 Task: Log work in the project TransformWorks for the issue 'User interface not responsive on mobile devices' spent time as '2w 6d 13h 3m' and remaining time as '2w 2d 19h 20m' and move to top of backlog. Now add the issue to the epic 'IT service desk optimization'.
Action: Mouse moved to (725, 434)
Screenshot: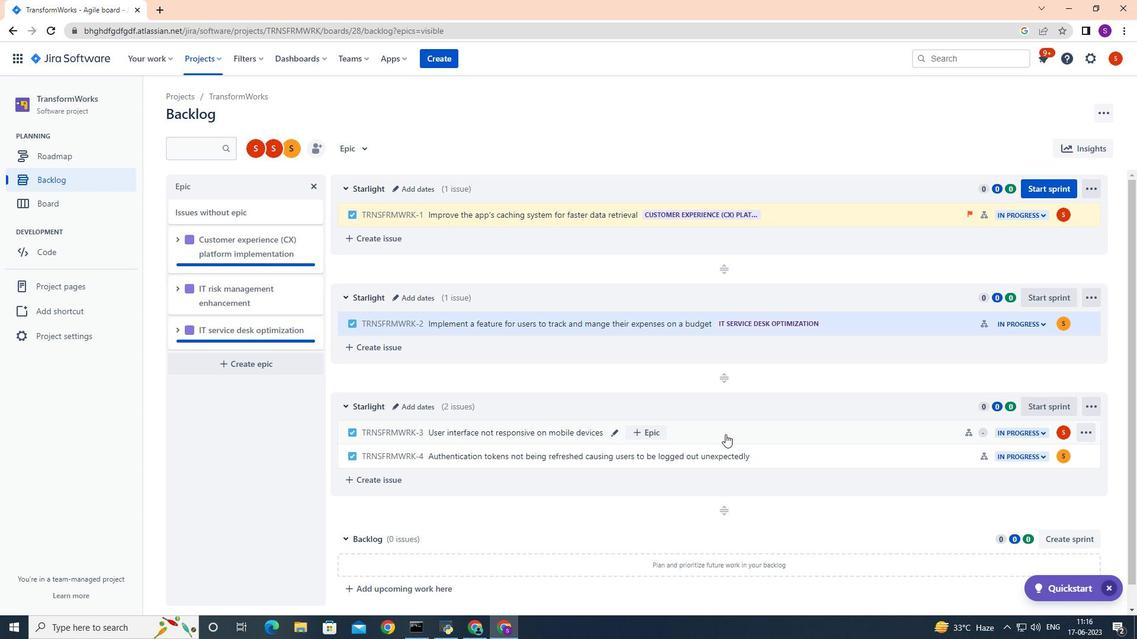 
Action: Mouse pressed left at (725, 434)
Screenshot: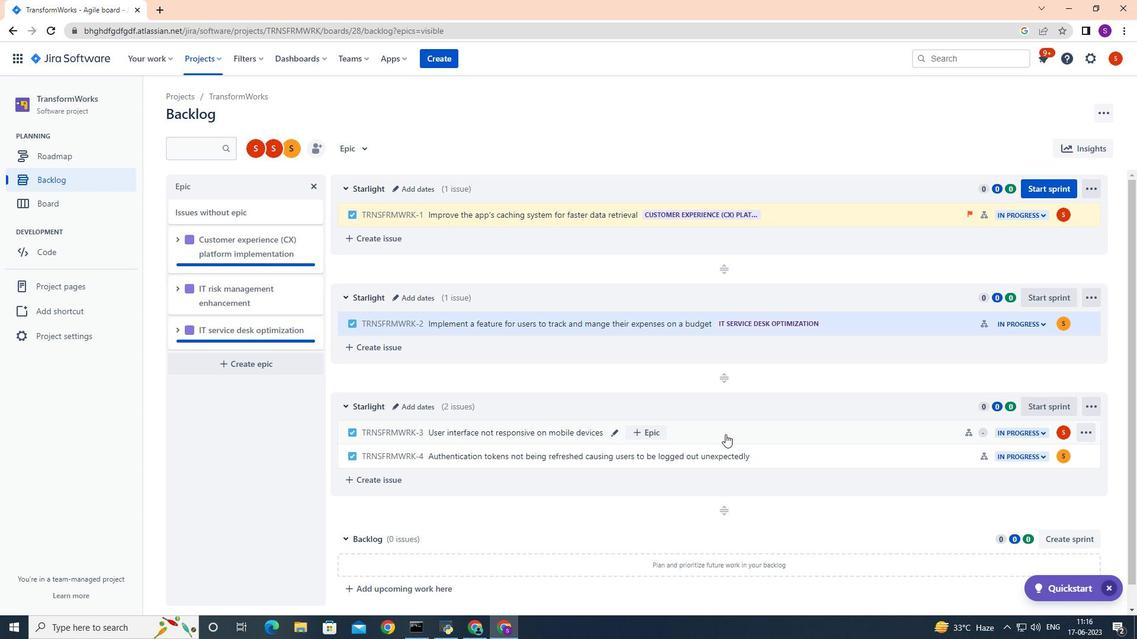 
Action: Mouse moved to (1102, 181)
Screenshot: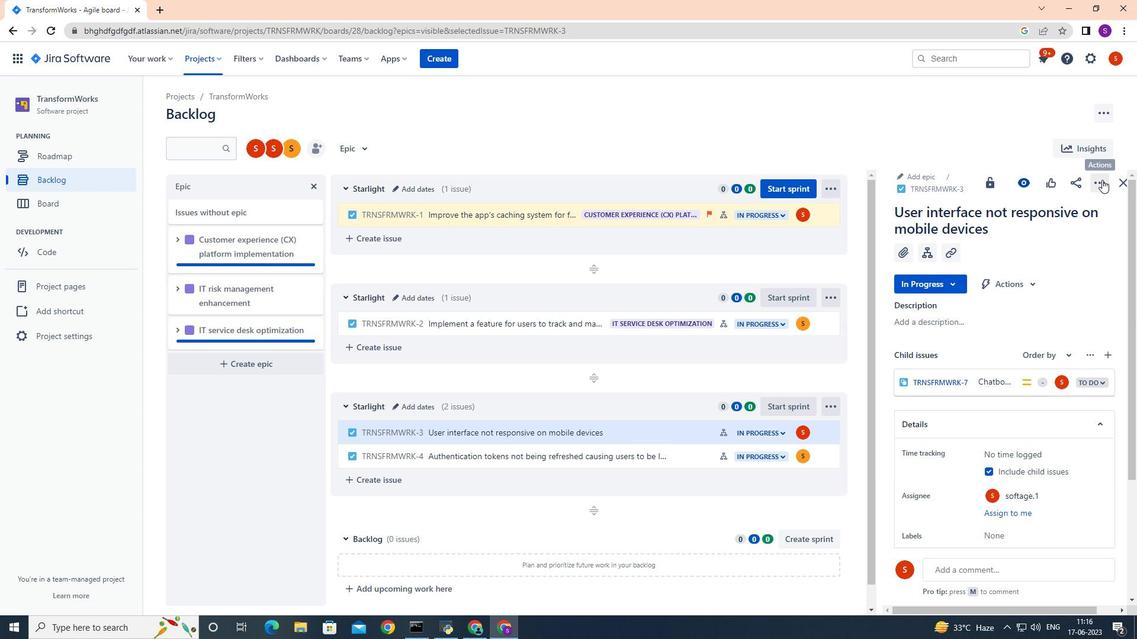 
Action: Mouse pressed left at (1102, 181)
Screenshot: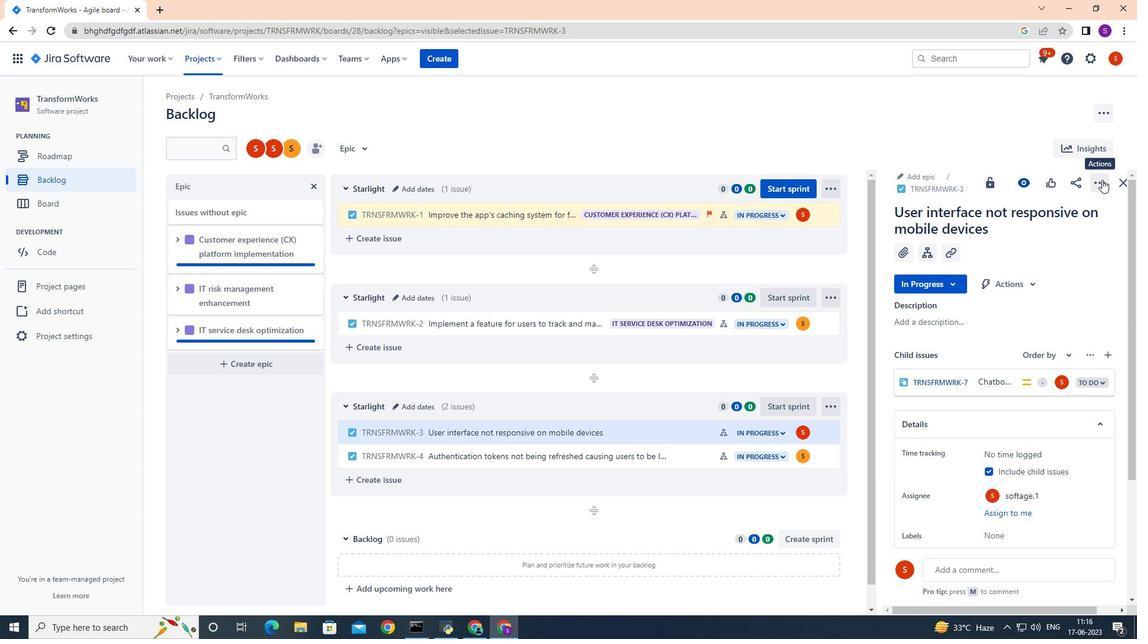 
Action: Mouse moved to (1071, 216)
Screenshot: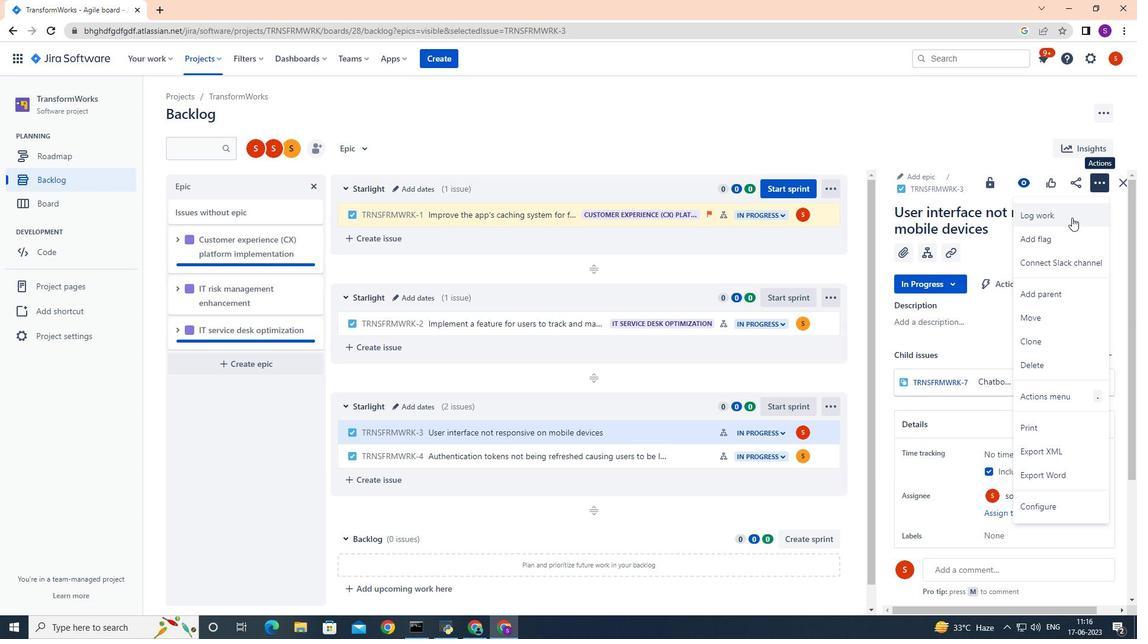 
Action: Mouse pressed left at (1071, 216)
Screenshot: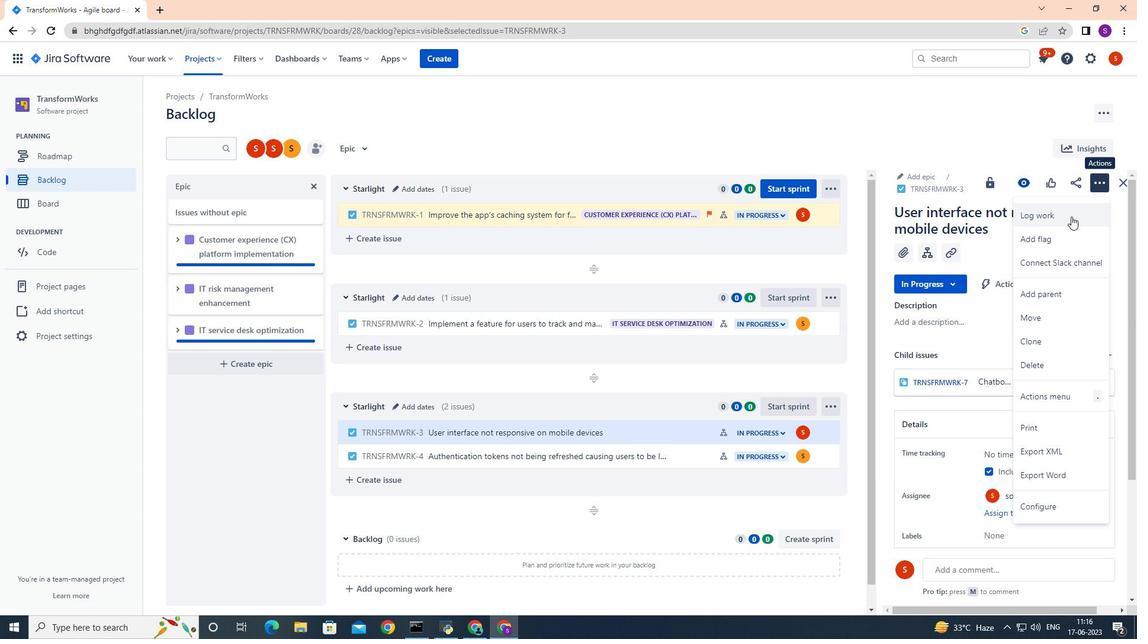 
Action: Mouse moved to (1067, 215)
Screenshot: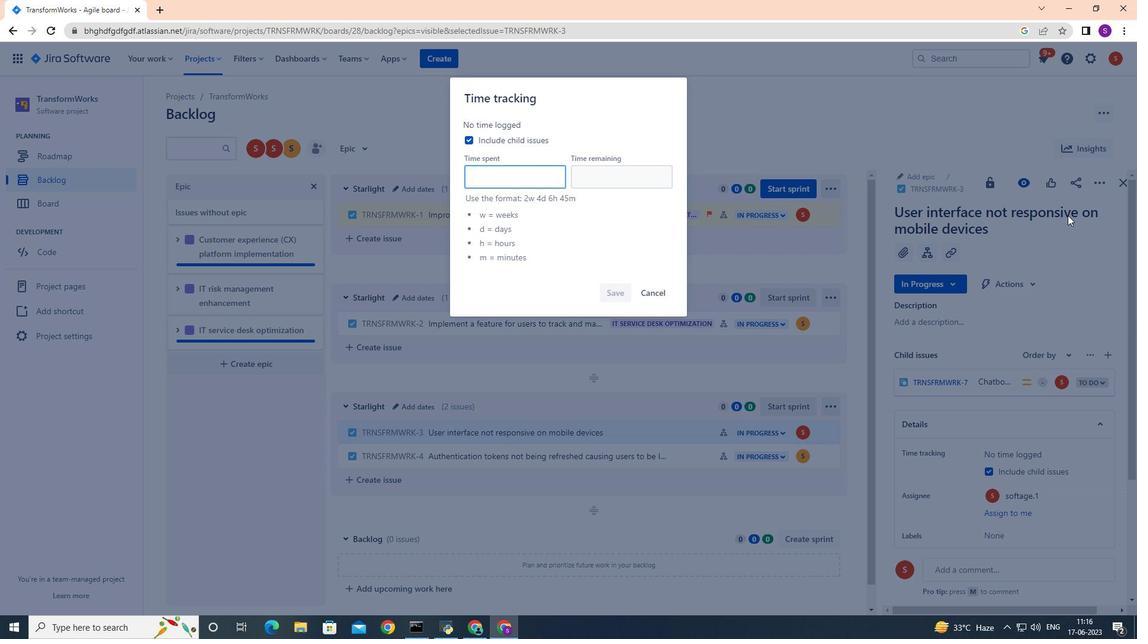 
Action: Key pressed 2w<Key.space>6d<Key.space>12<Key.backspace>3h<Key.space>3m
Screenshot: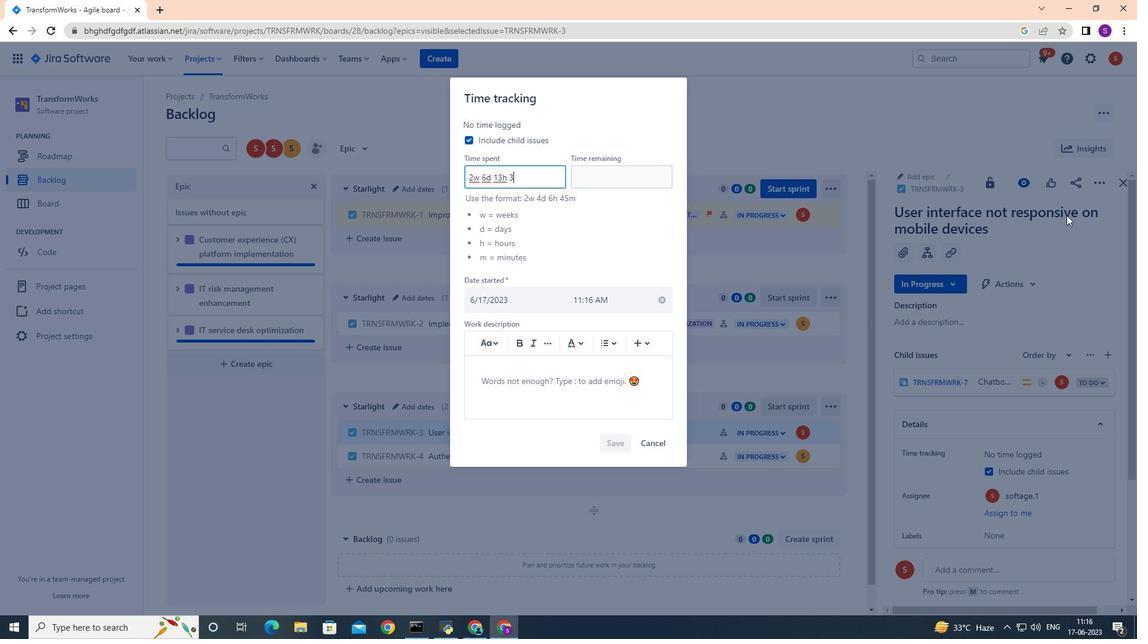 
Action: Mouse moved to (583, 178)
Screenshot: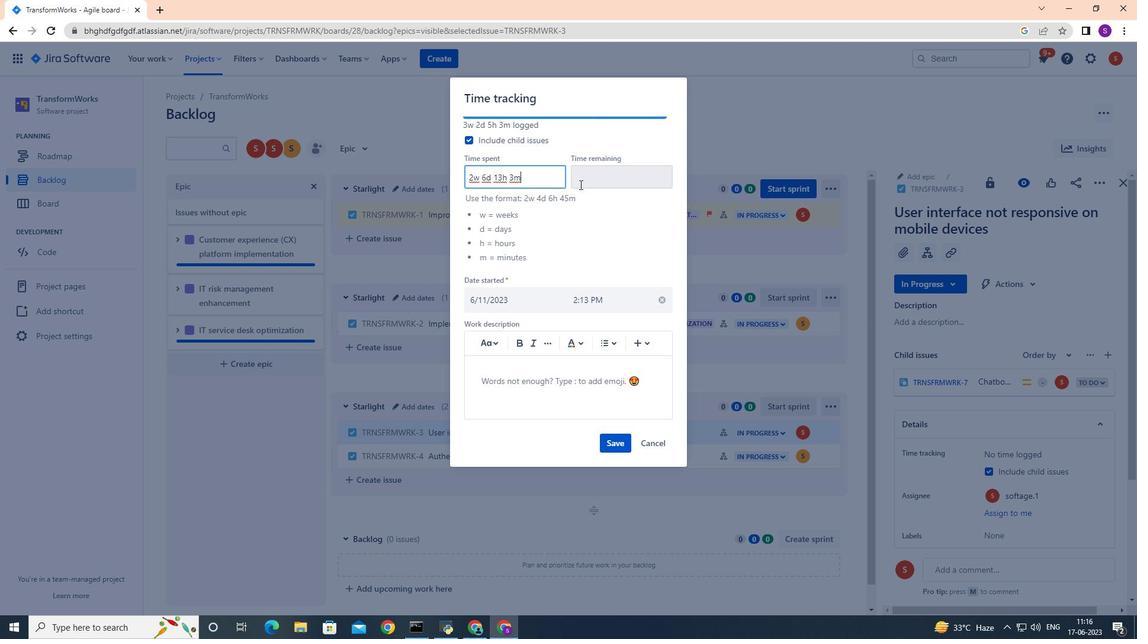 
Action: Mouse pressed left at (583, 178)
Screenshot: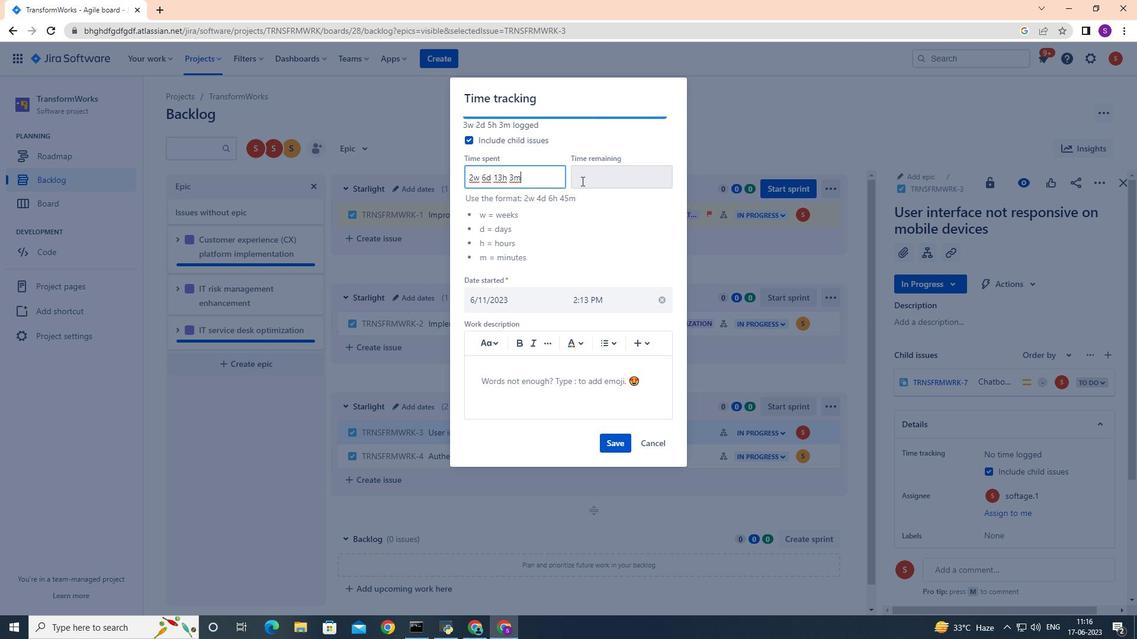 
Action: Mouse moved to (584, 177)
Screenshot: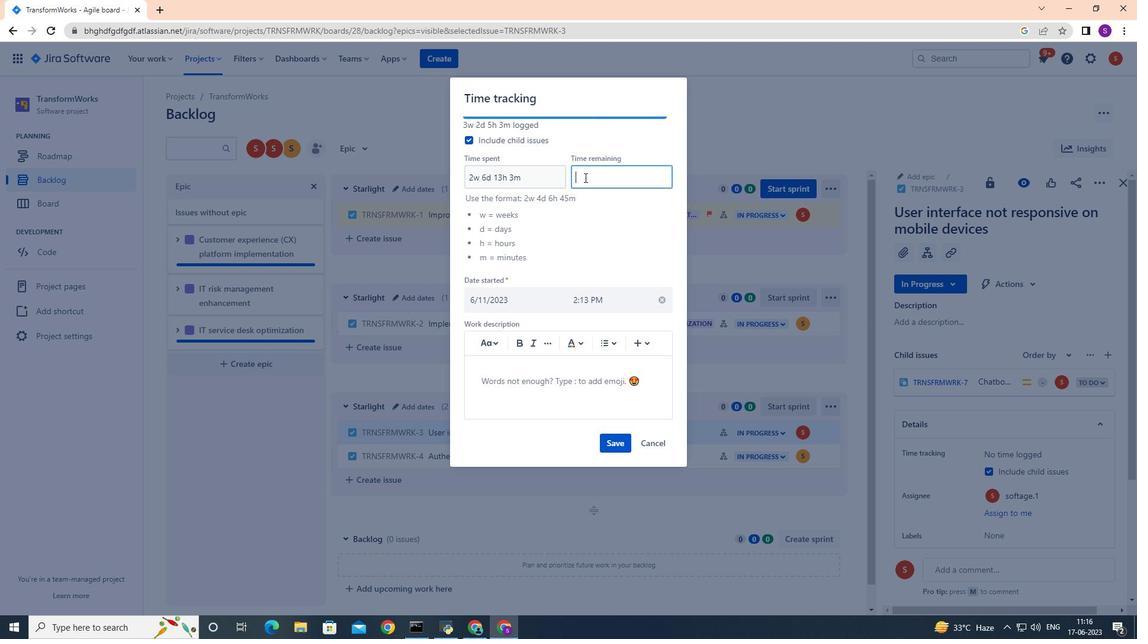 
Action: Key pressed 2w<Key.space>2d<Key.space>19h<Key.space>20m
Screenshot: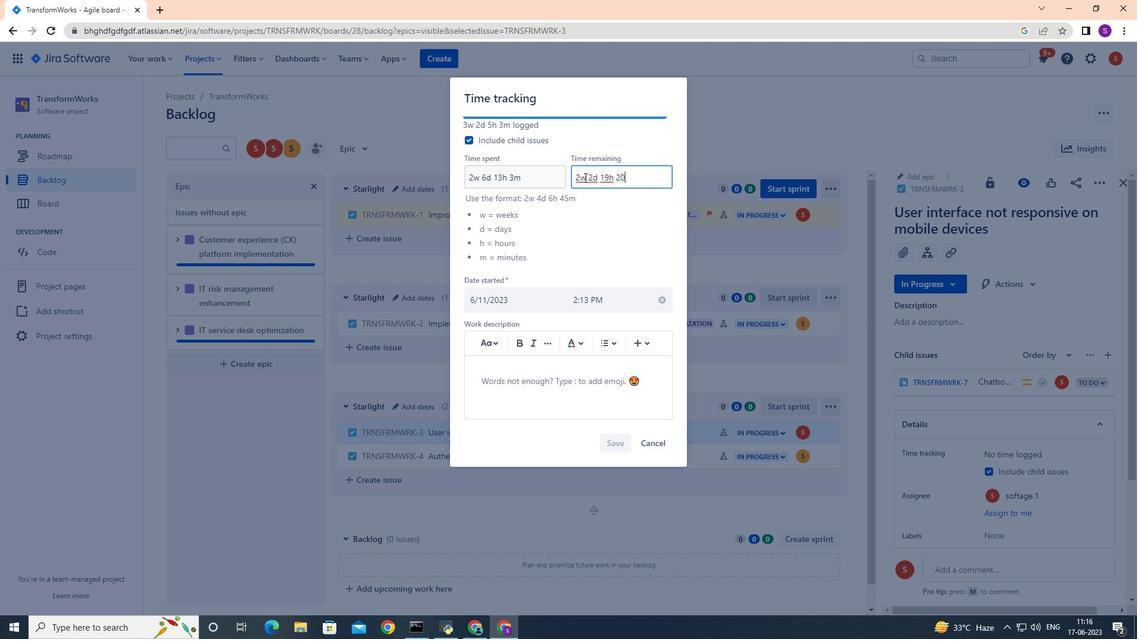 
Action: Mouse moved to (614, 436)
Screenshot: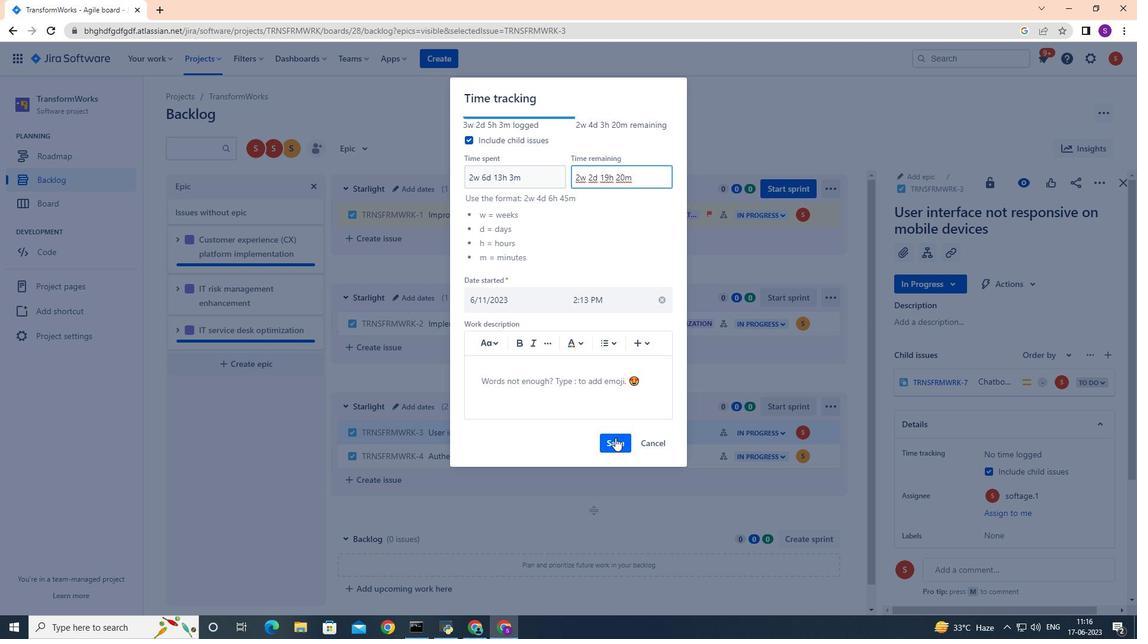 
Action: Mouse pressed left at (614, 436)
Screenshot: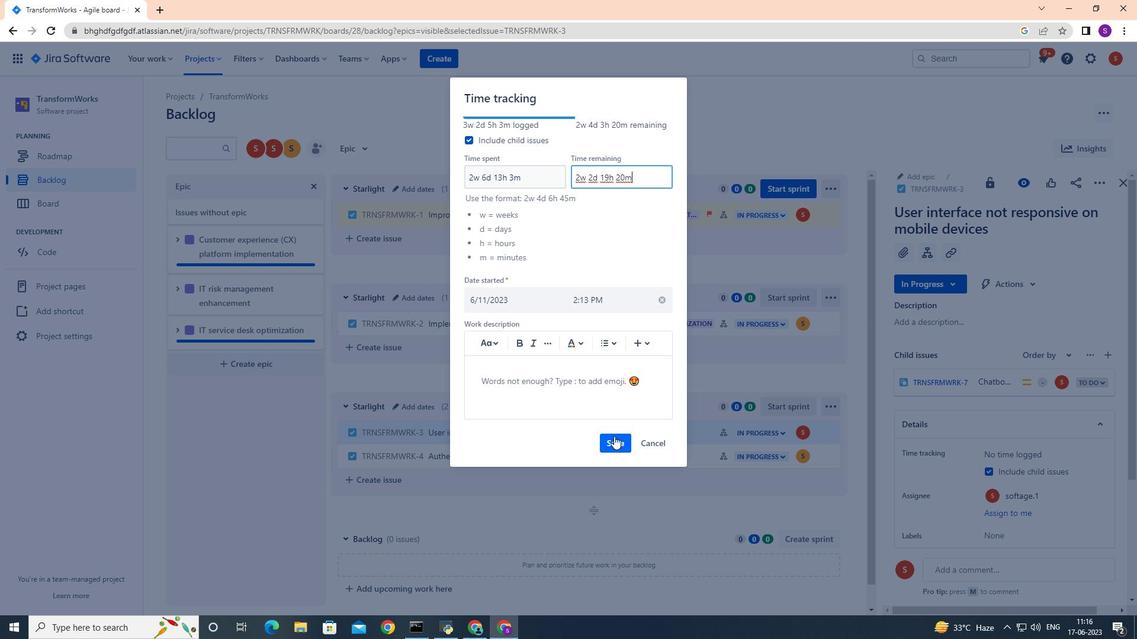 
Action: Mouse moved to (823, 435)
Screenshot: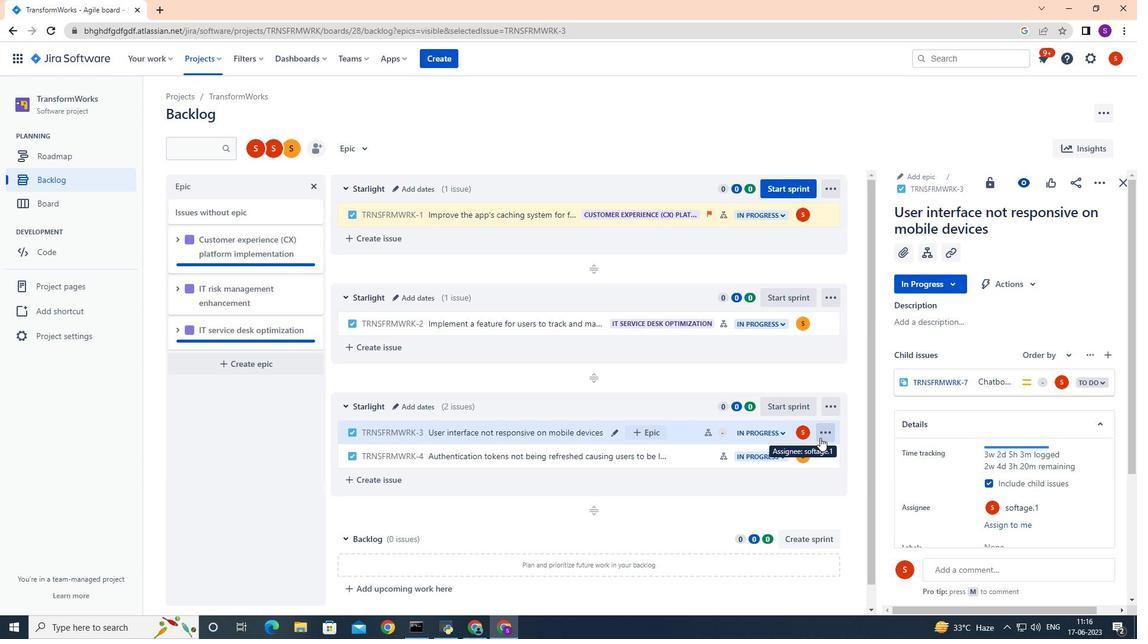 
Action: Mouse pressed left at (823, 435)
Screenshot: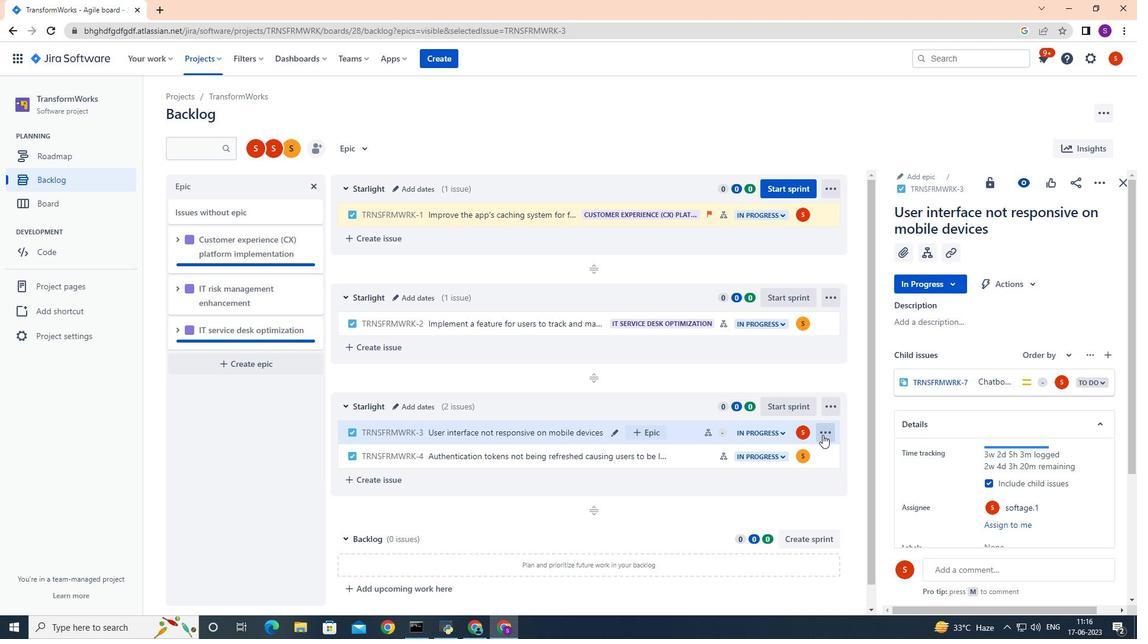 
Action: Mouse moved to (812, 388)
Screenshot: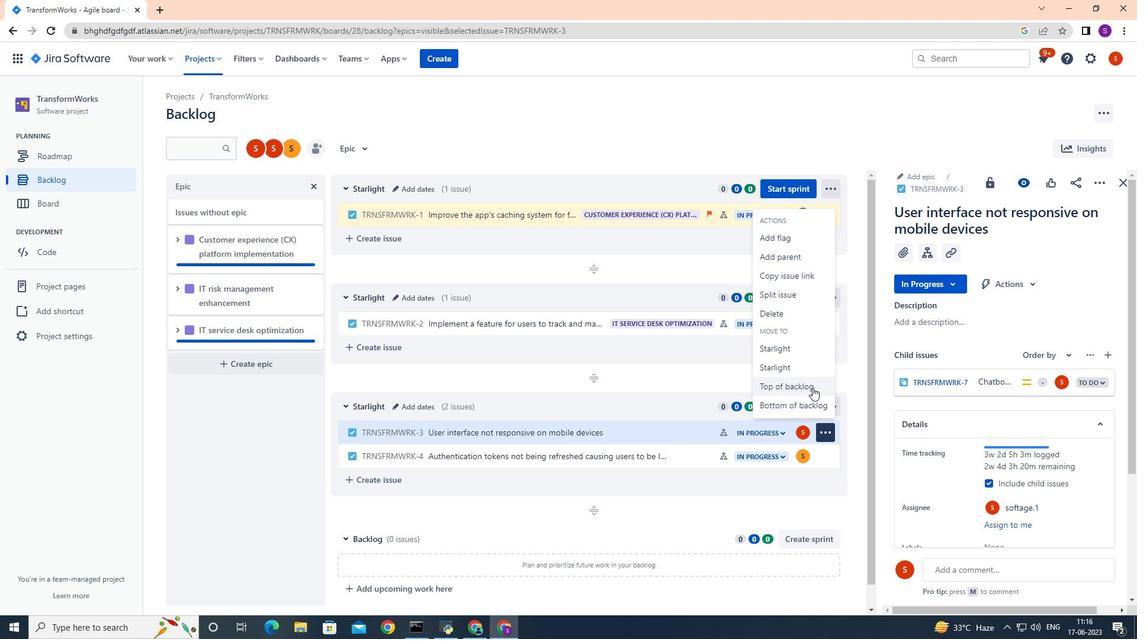 
Action: Mouse pressed left at (812, 388)
Screenshot: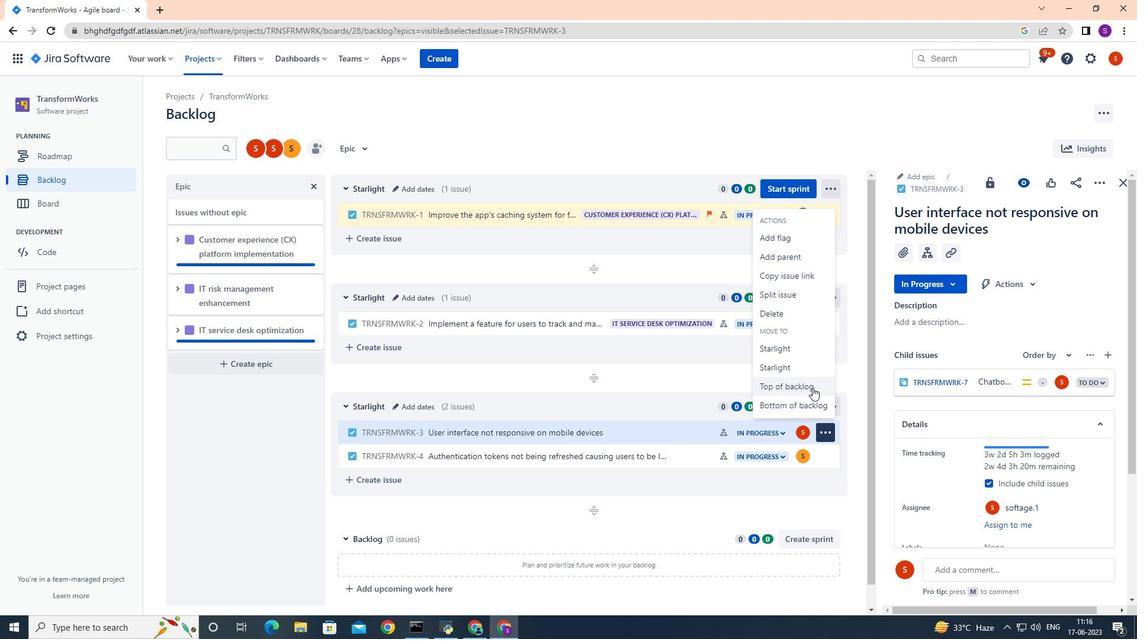 
Action: Mouse moved to (650, 543)
Screenshot: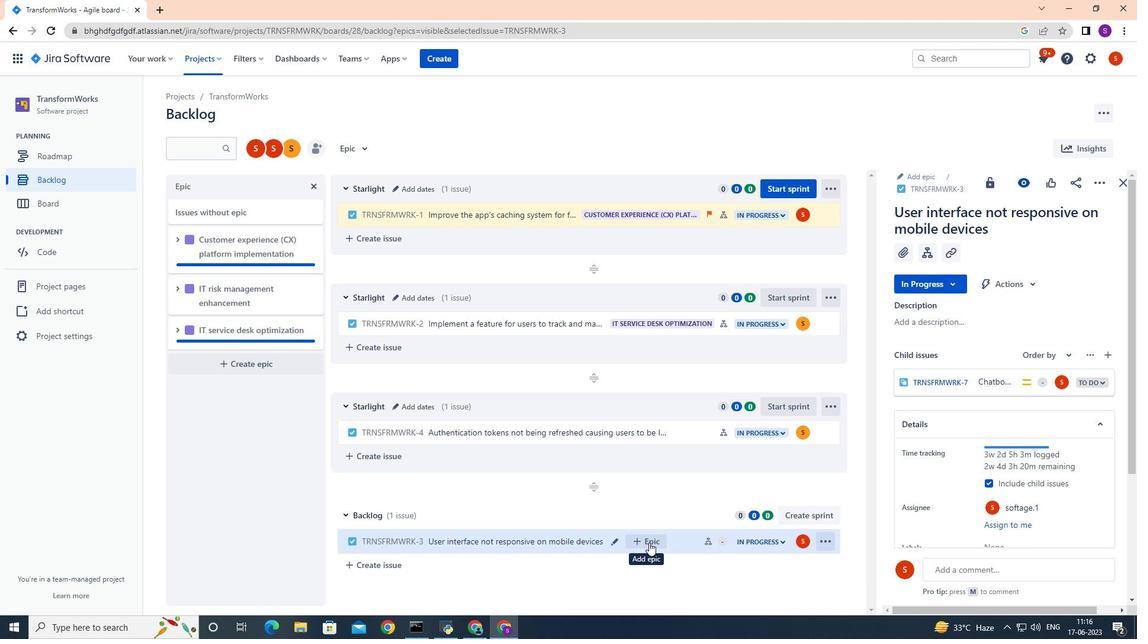 
Action: Mouse pressed left at (650, 543)
Screenshot: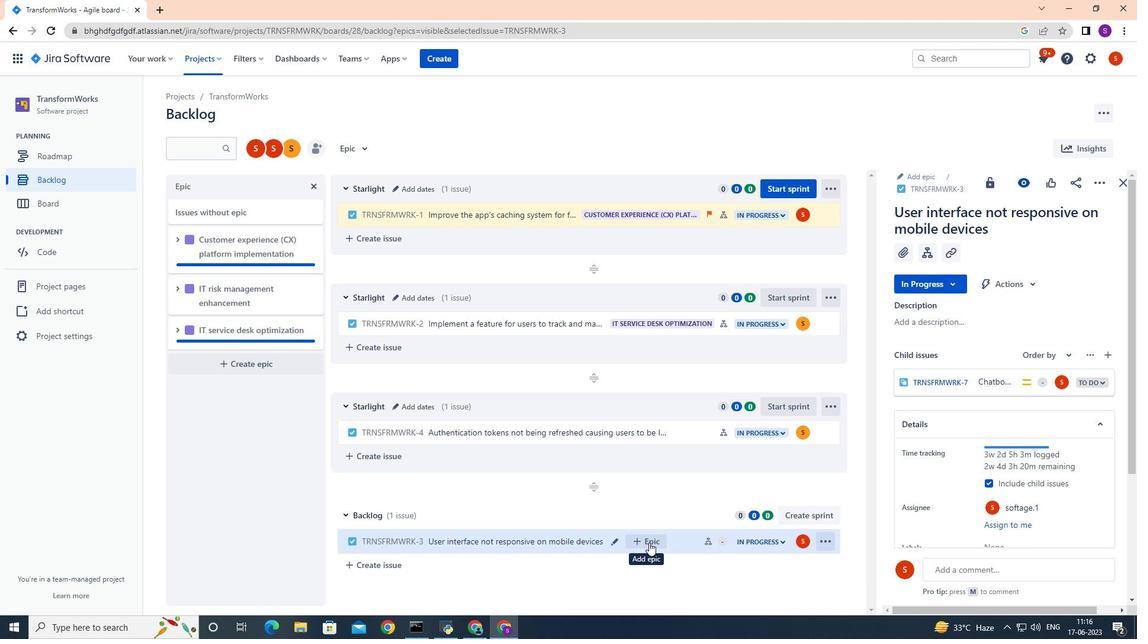 
Action: Mouse moved to (663, 559)
Screenshot: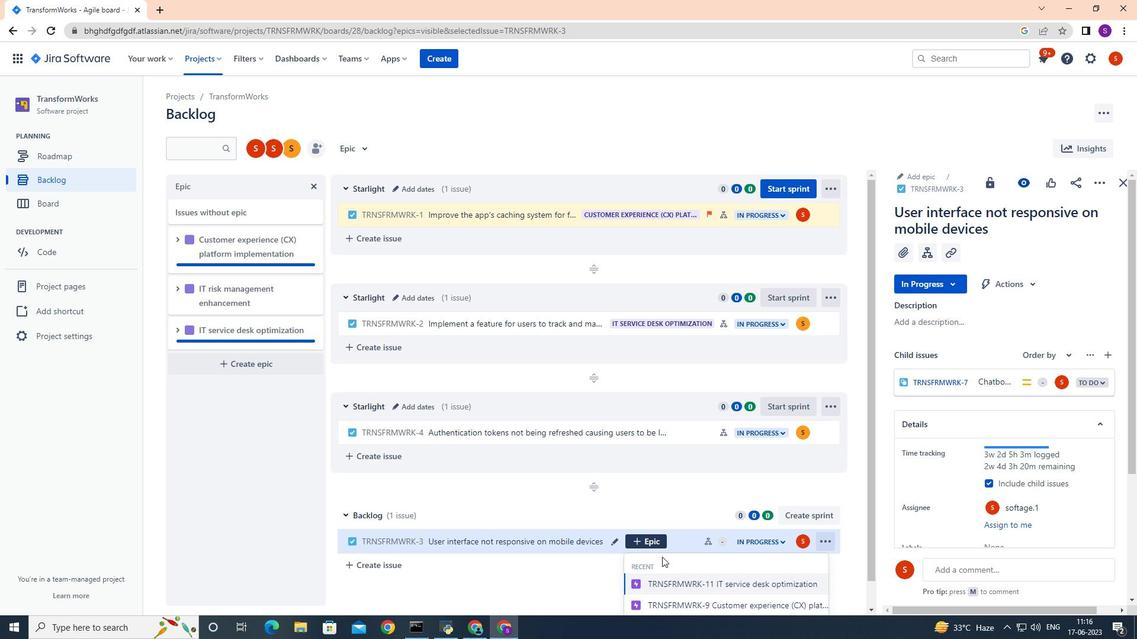 
Action: Mouse scrolled (663, 559) with delta (0, 0)
Screenshot: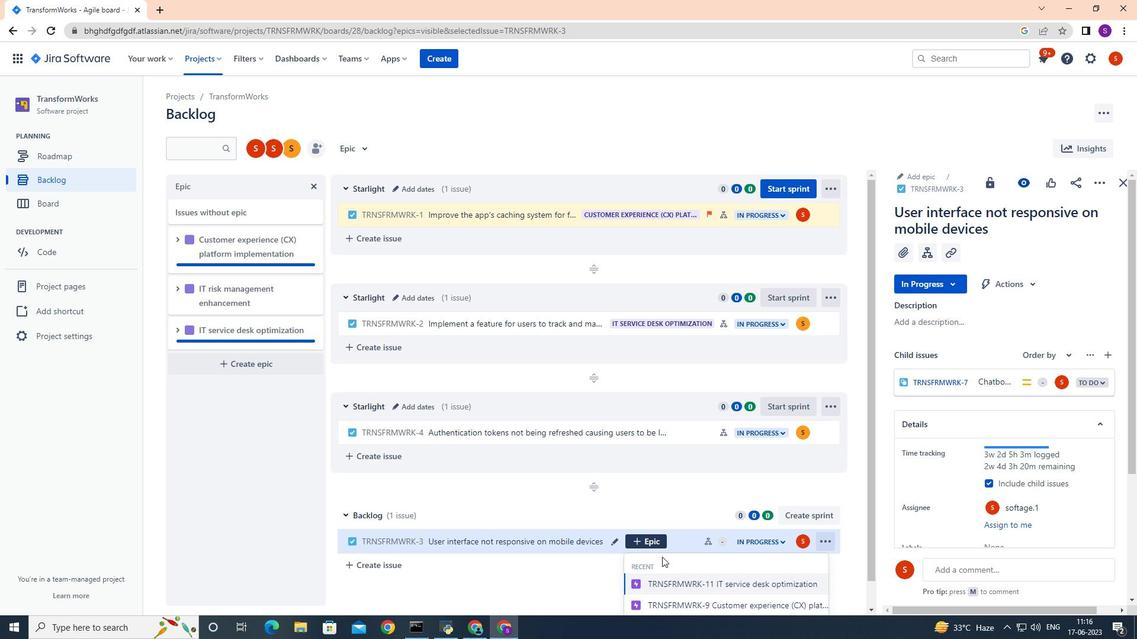 
Action: Mouse moved to (663, 560)
Screenshot: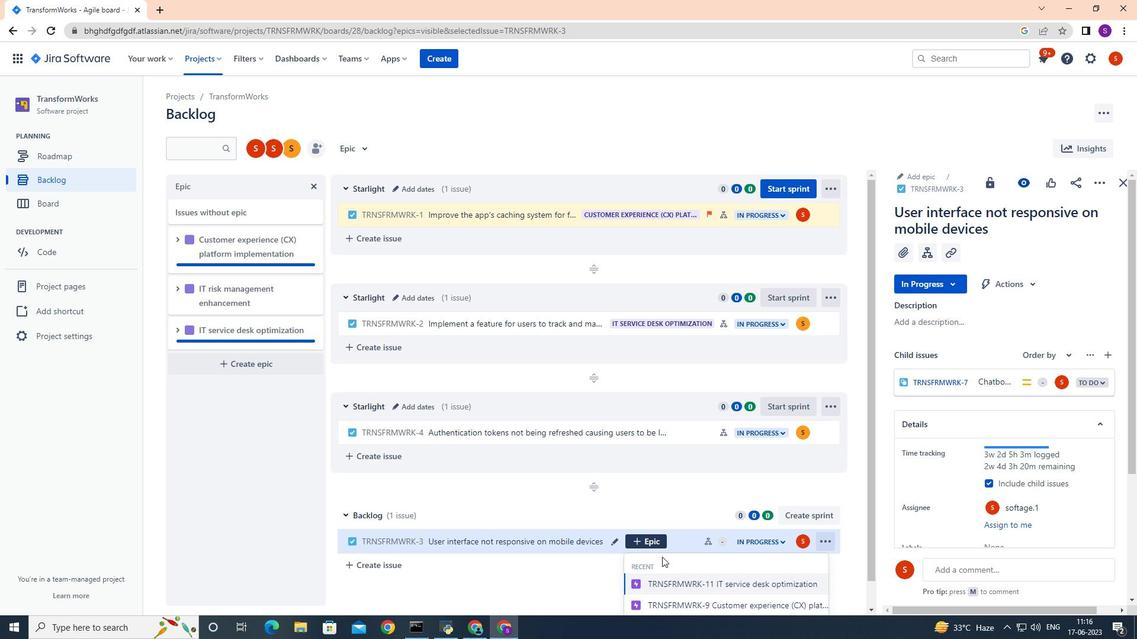 
Action: Mouse scrolled (663, 559) with delta (0, 0)
Screenshot: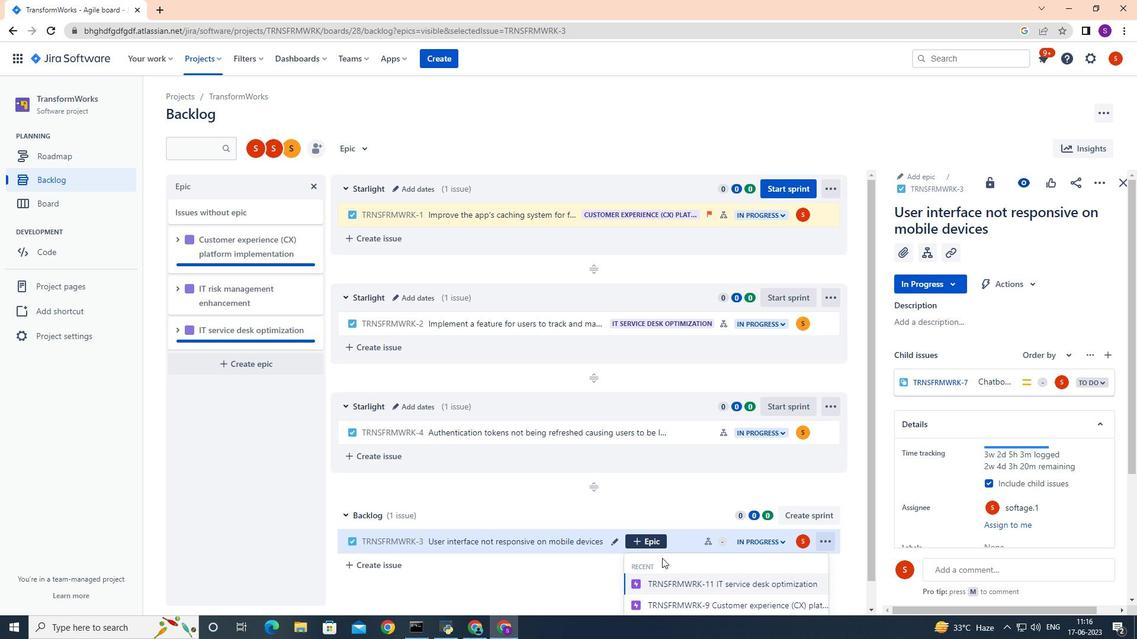 
Action: Mouse scrolled (663, 559) with delta (0, 0)
Screenshot: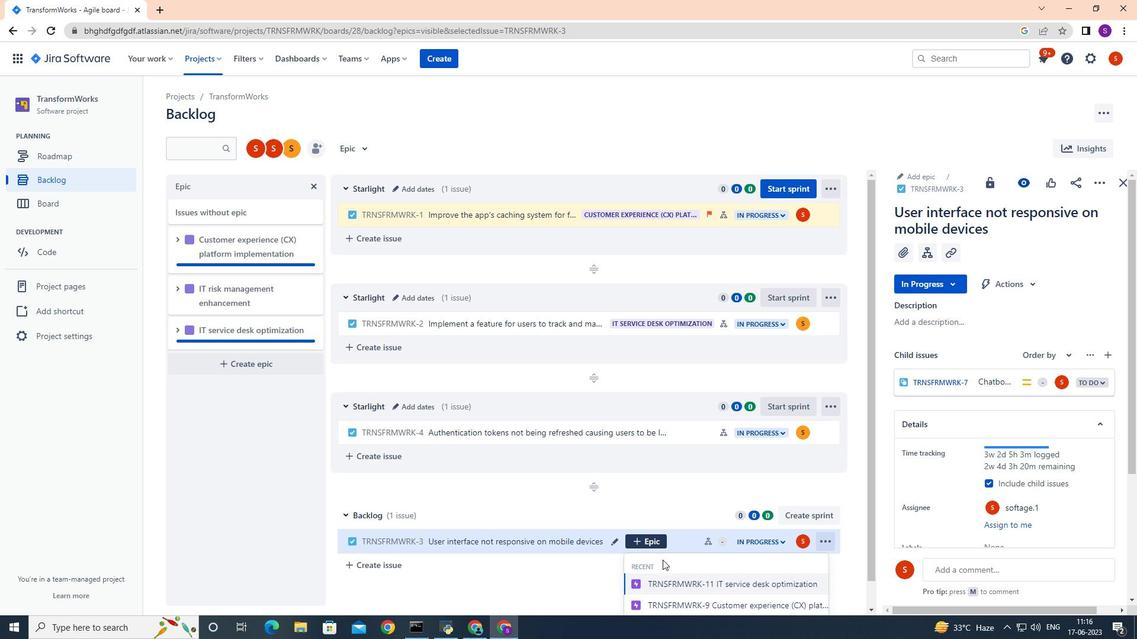 
Action: Mouse scrolled (663, 559) with delta (0, 0)
Screenshot: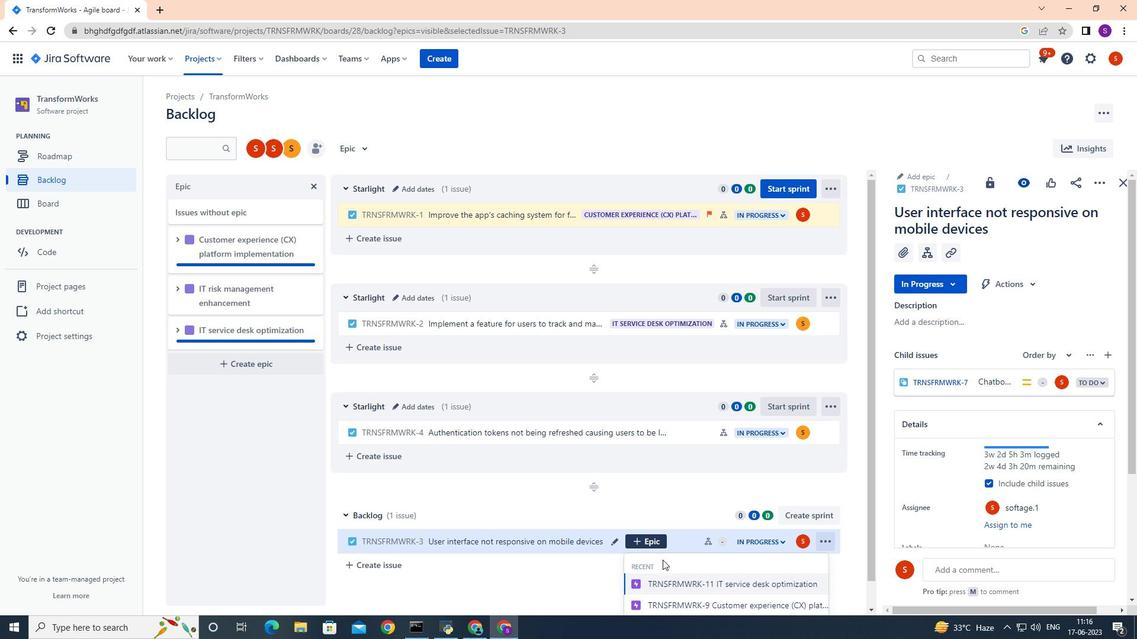 
Action: Mouse moved to (738, 581)
Screenshot: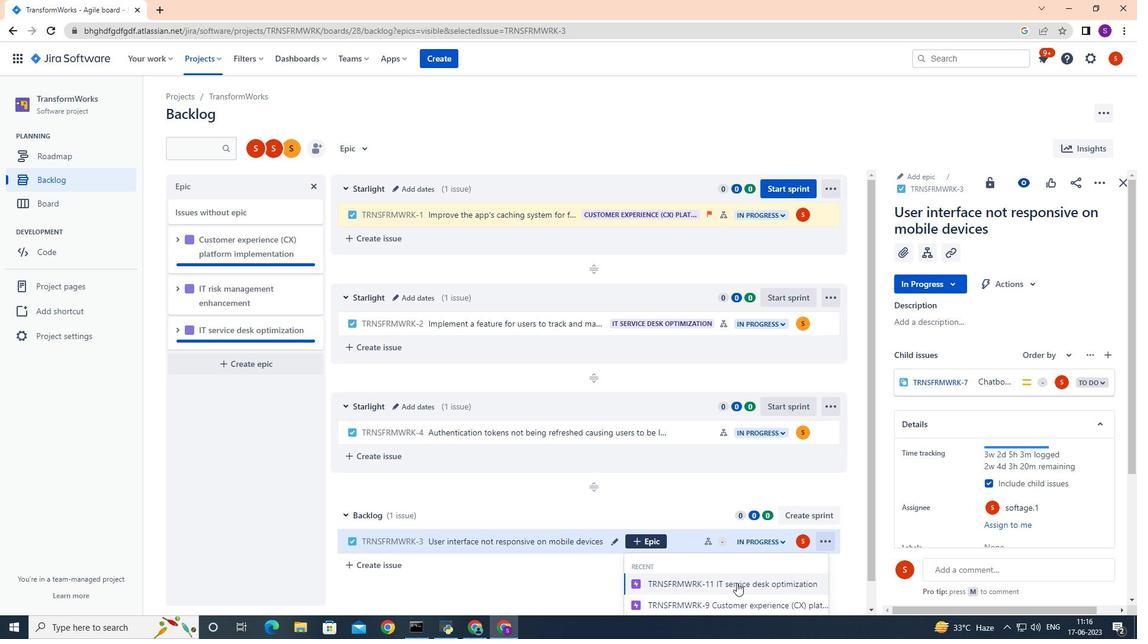 
Action: Mouse pressed left at (738, 581)
Screenshot: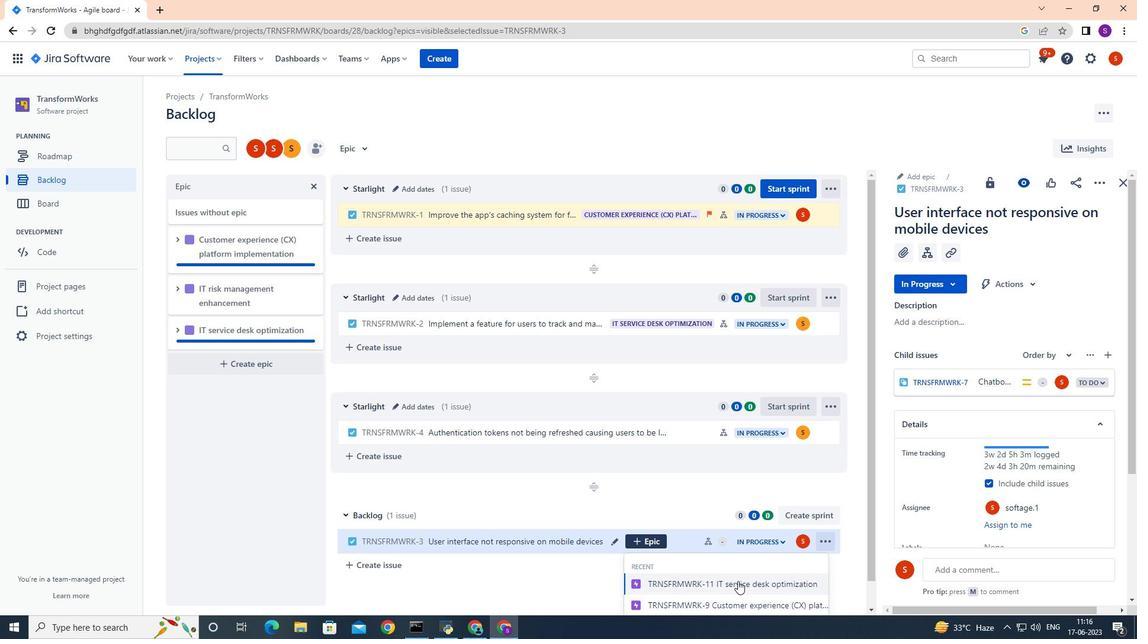 
Action: Mouse moved to (732, 576)
Screenshot: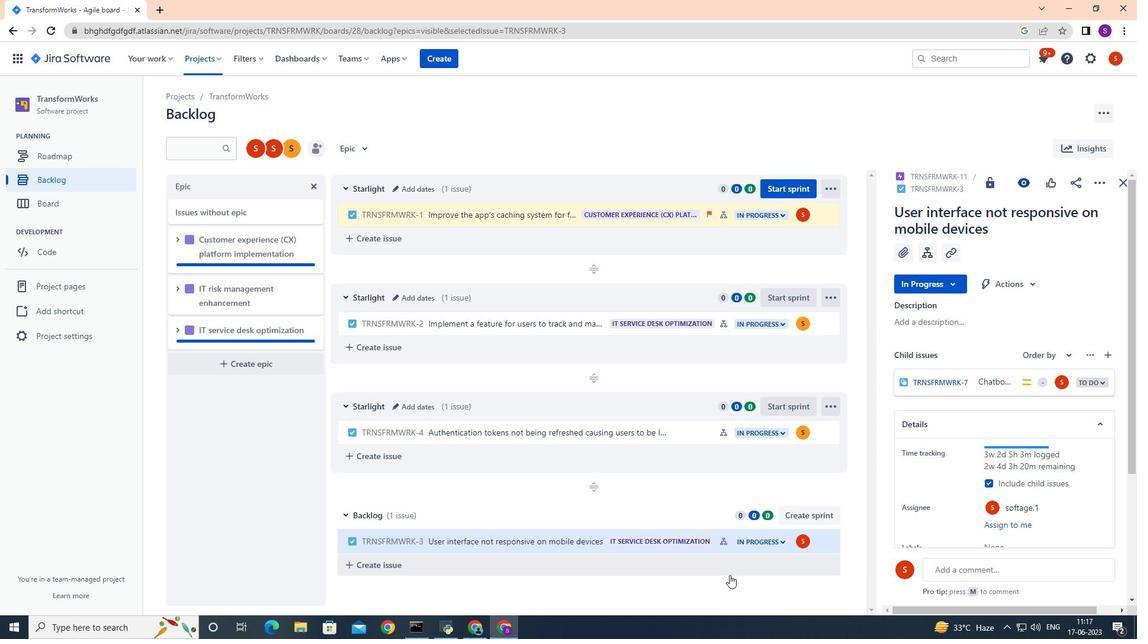 
